 Task: Look for products in the category "Flatbreads" from Store Brand only.
Action: Mouse moved to (20, 96)
Screenshot: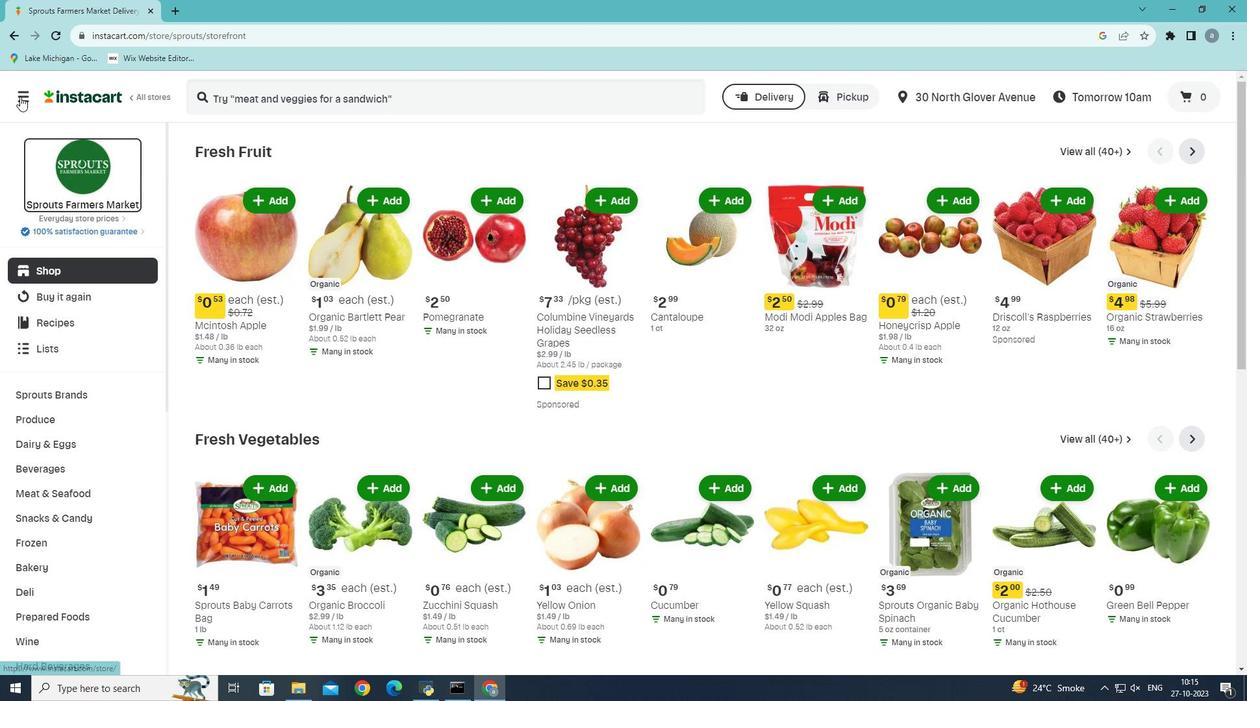 
Action: Mouse pressed left at (20, 96)
Screenshot: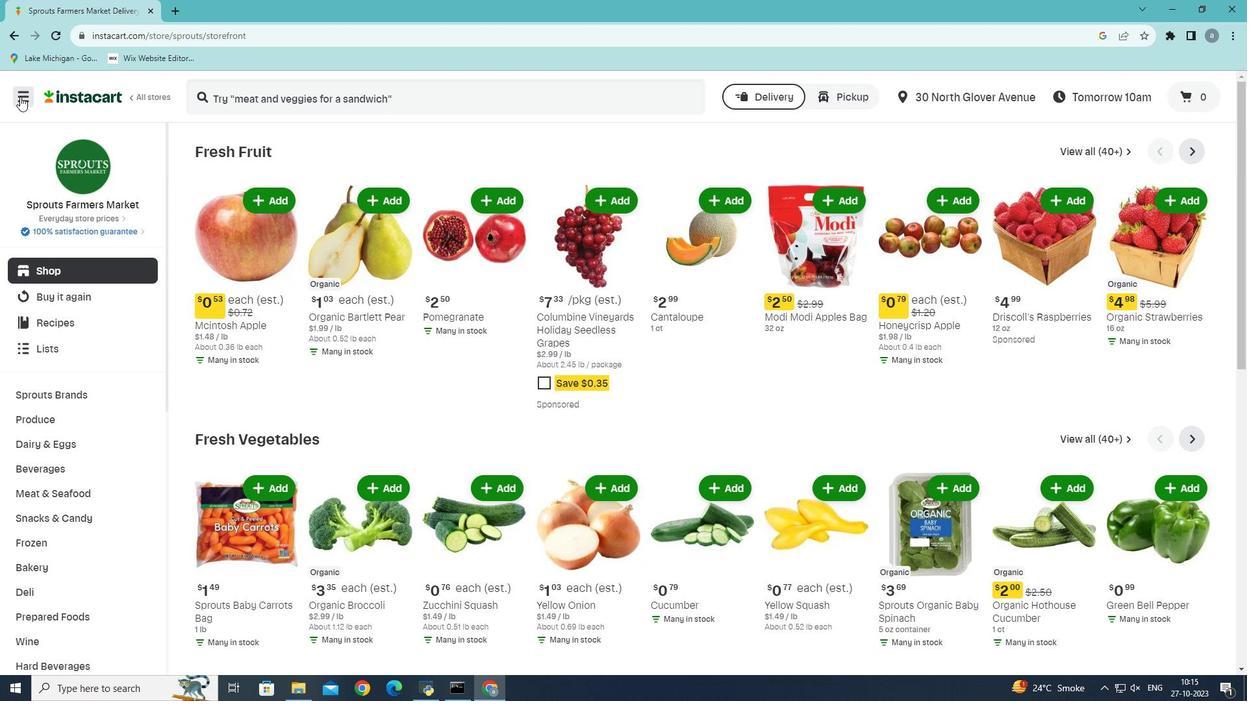 
Action: Mouse moved to (97, 381)
Screenshot: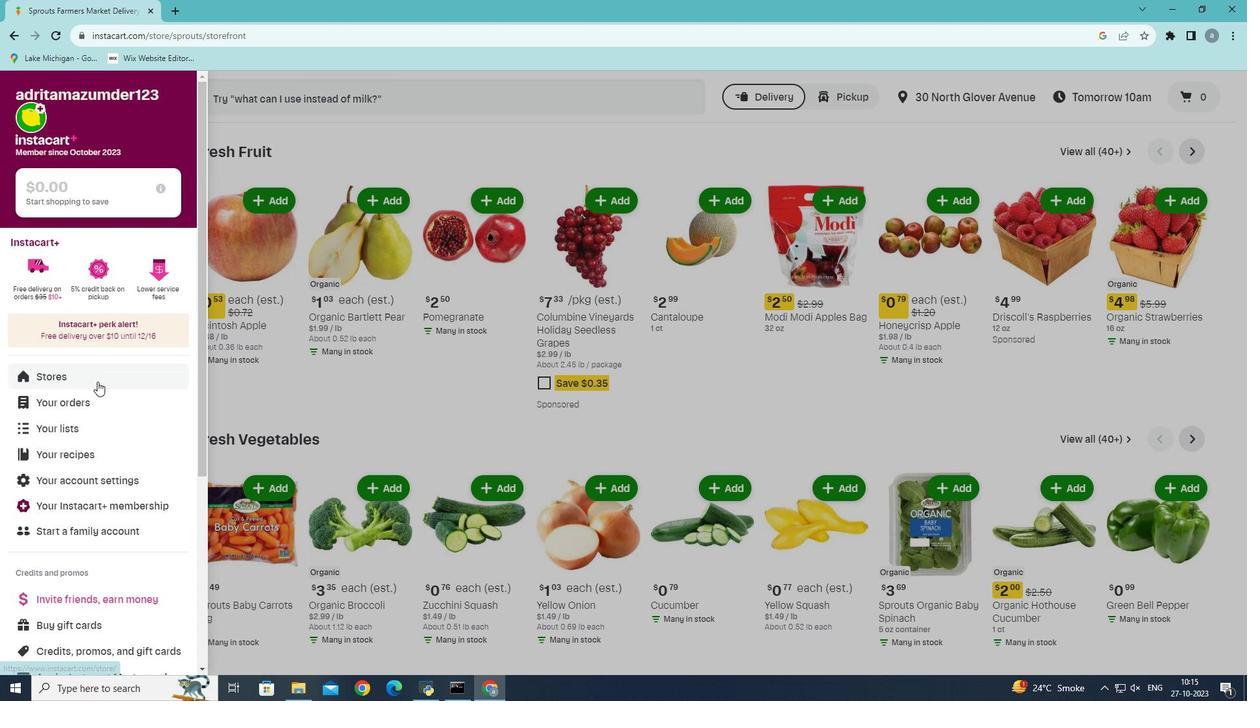 
Action: Mouse pressed left at (97, 381)
Screenshot: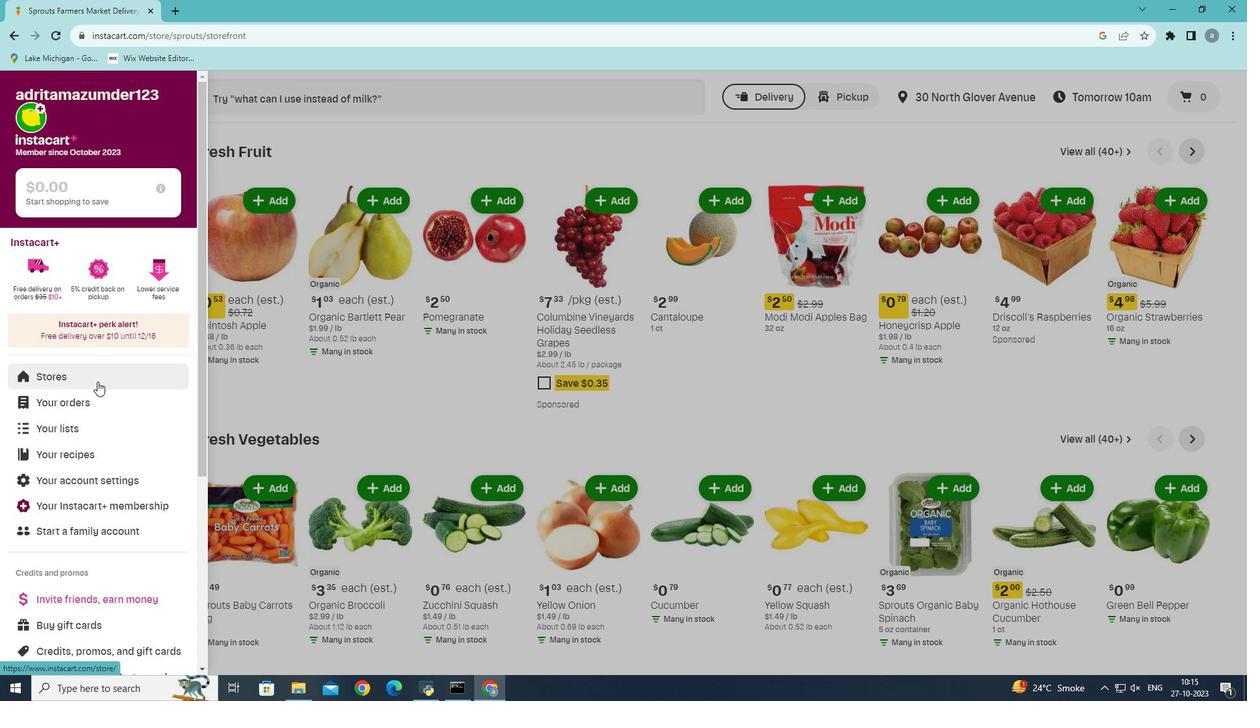 
Action: Mouse moved to (299, 147)
Screenshot: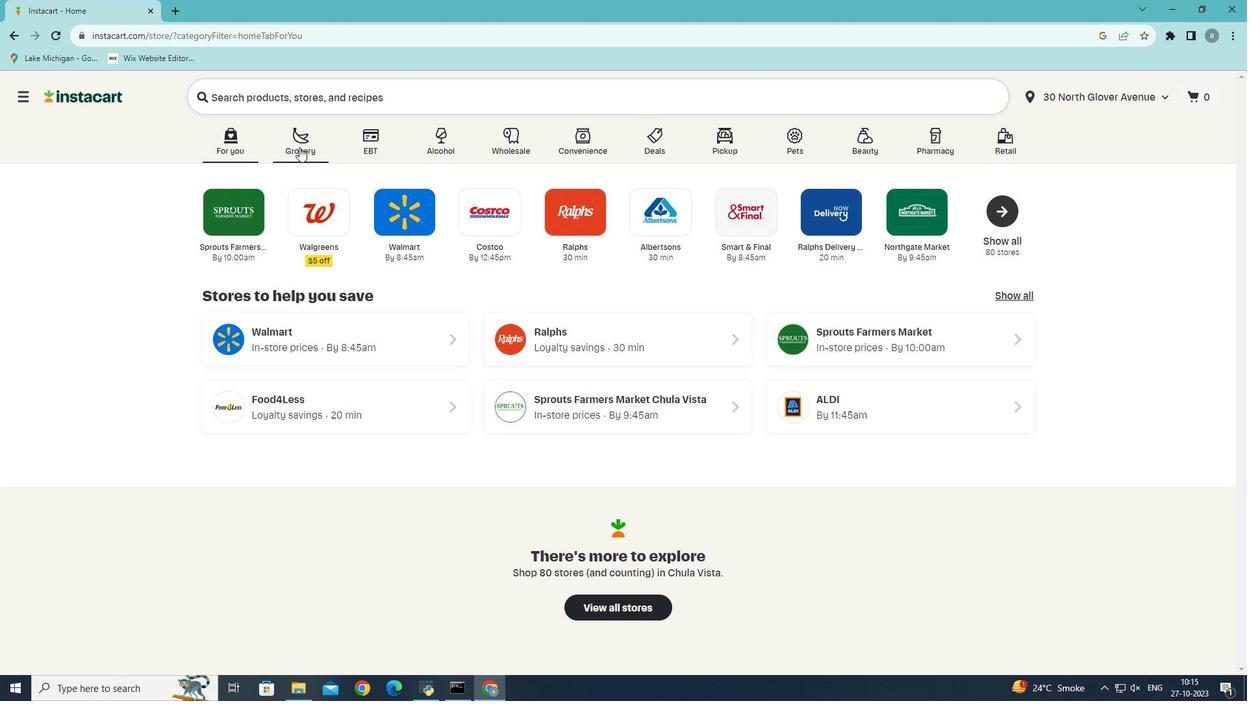 
Action: Mouse pressed left at (299, 147)
Screenshot: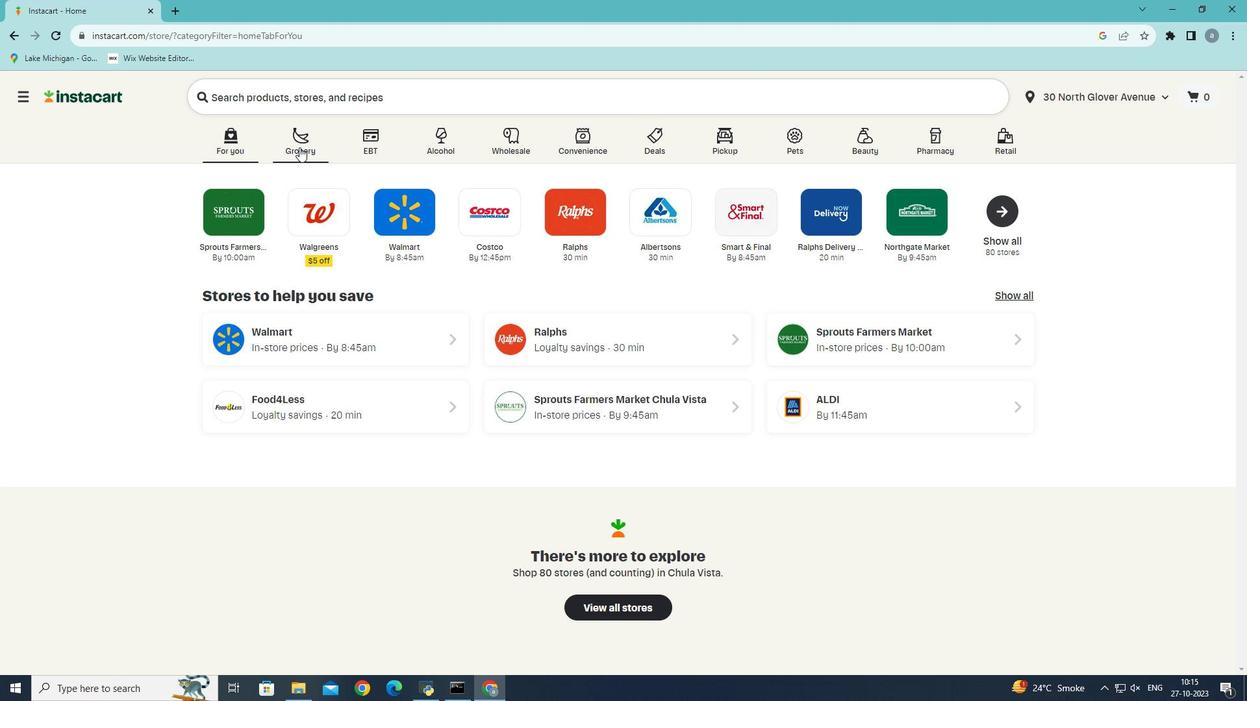 
Action: Mouse moved to (337, 372)
Screenshot: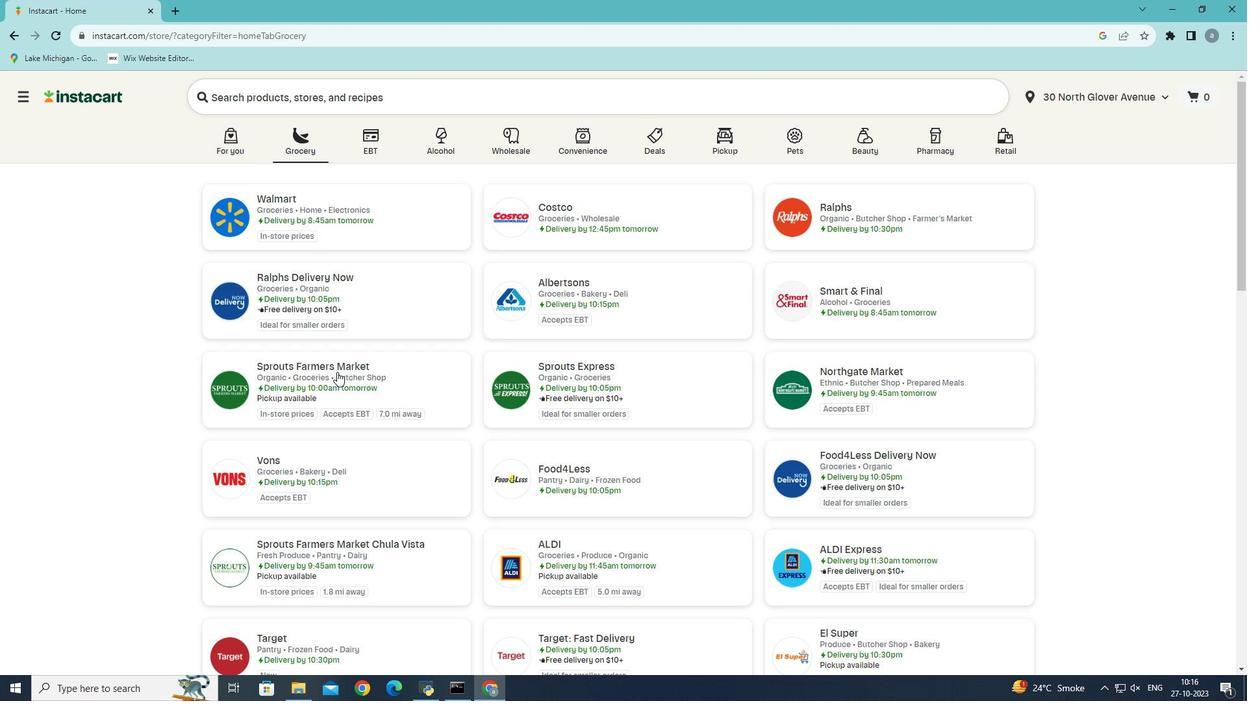 
Action: Mouse pressed left at (337, 372)
Screenshot: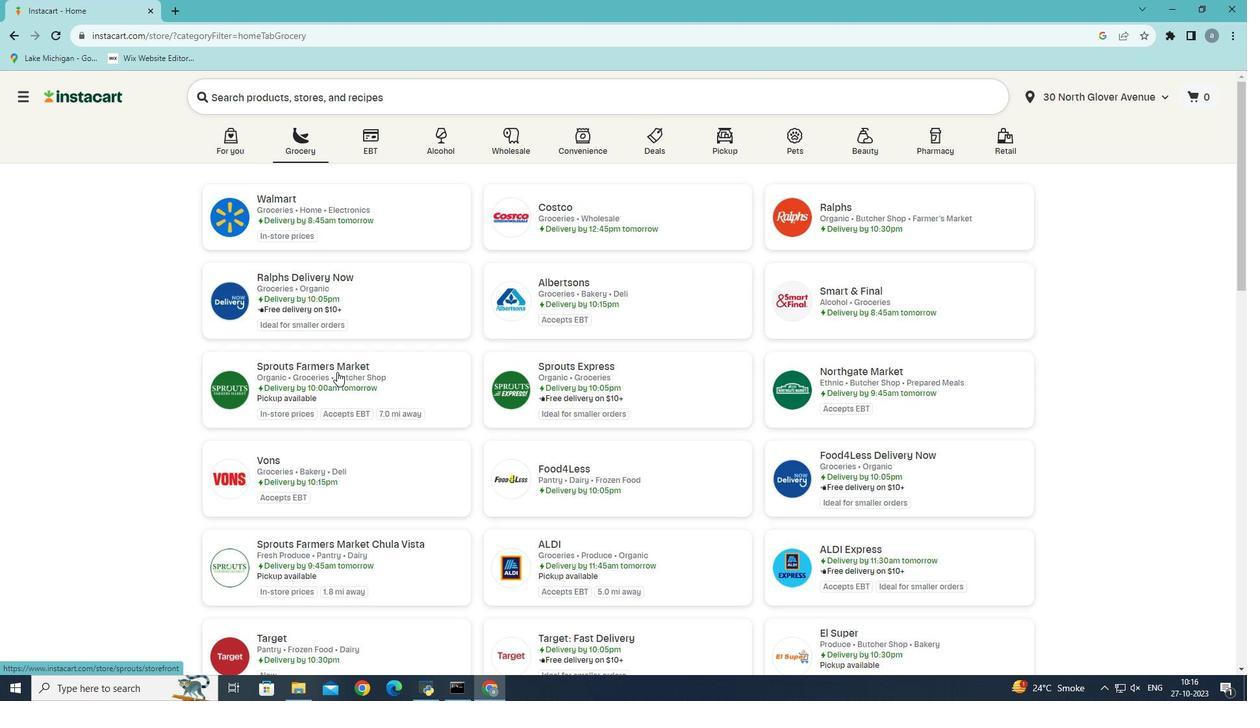 
Action: Mouse moved to (98, 566)
Screenshot: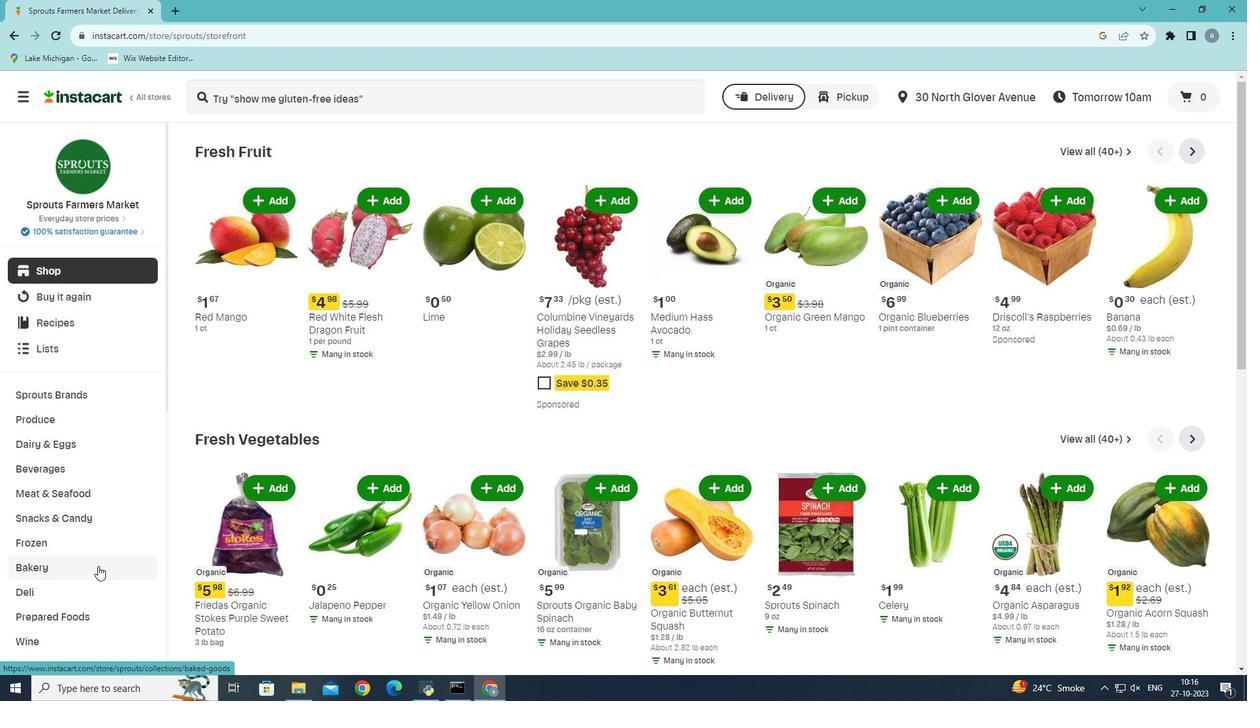 
Action: Mouse pressed left at (98, 566)
Screenshot: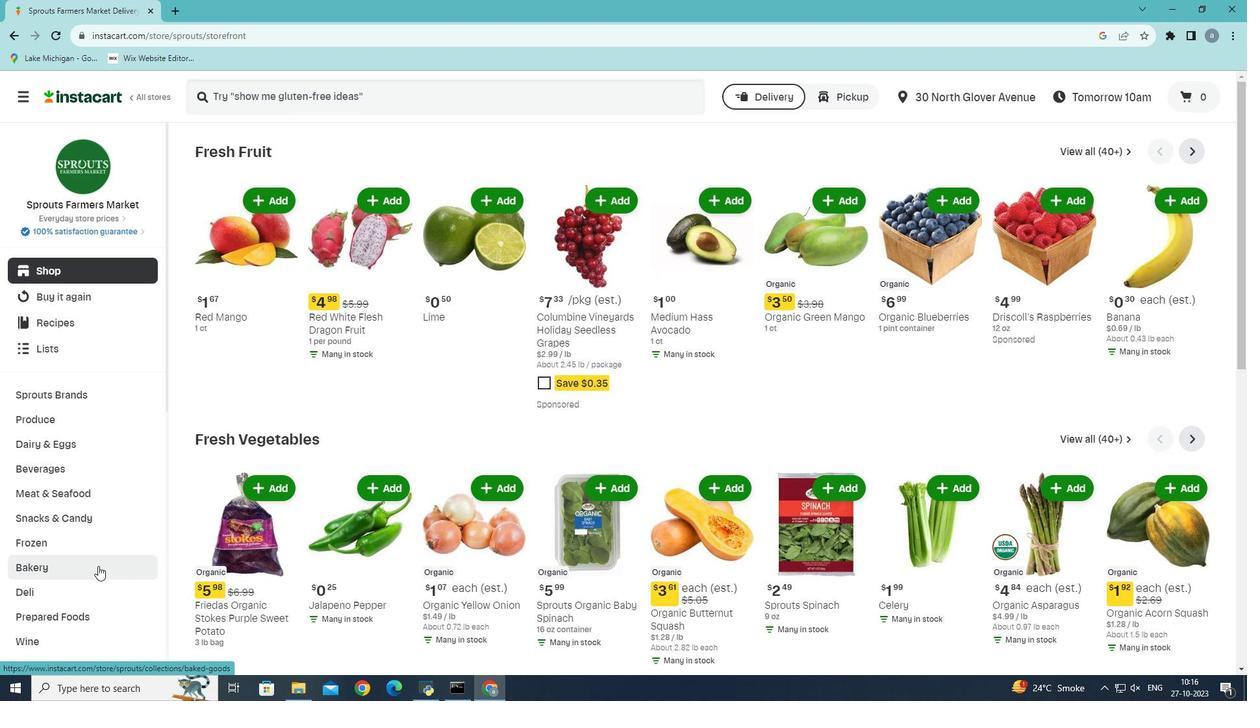 
Action: Mouse moved to (970, 189)
Screenshot: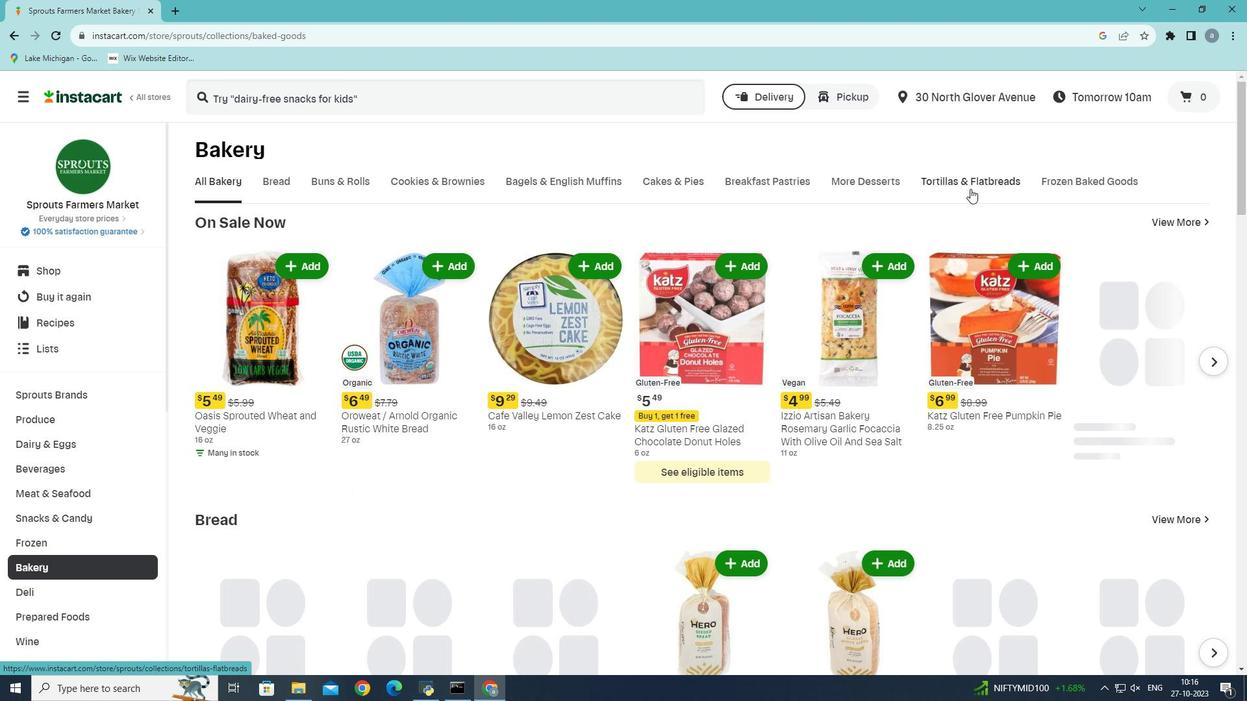
Action: Mouse pressed left at (970, 189)
Screenshot: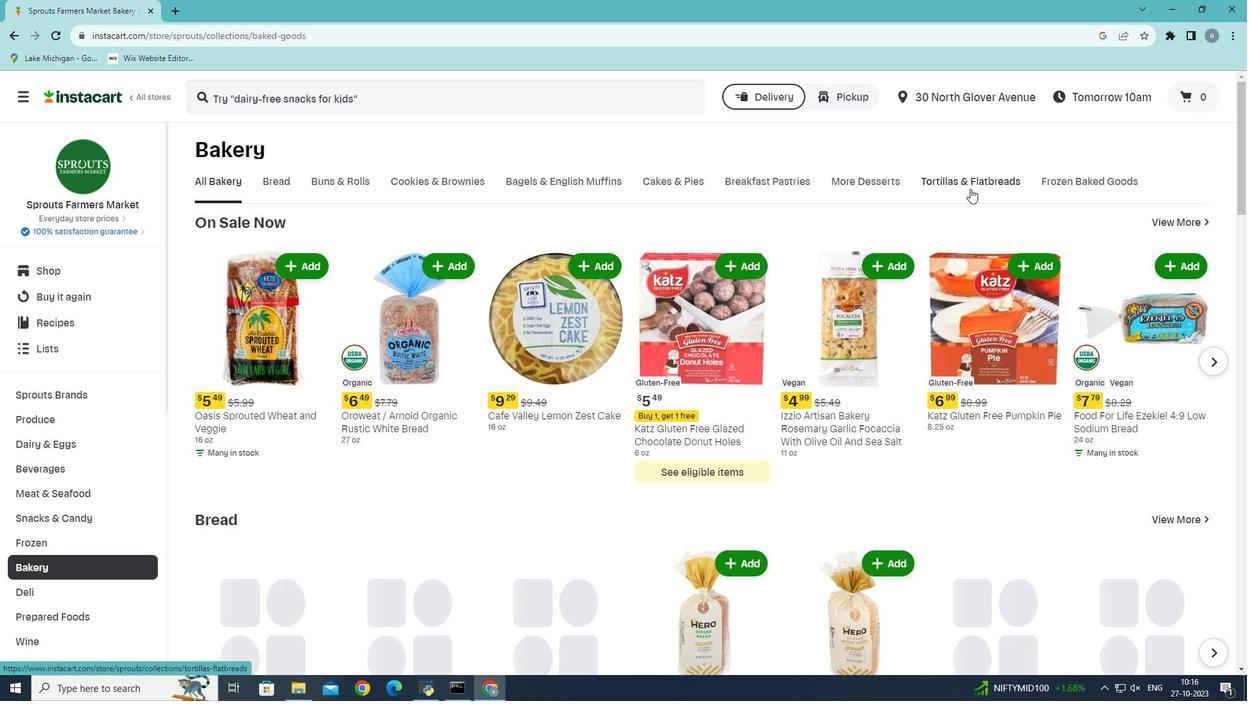 
Action: Mouse moved to (373, 249)
Screenshot: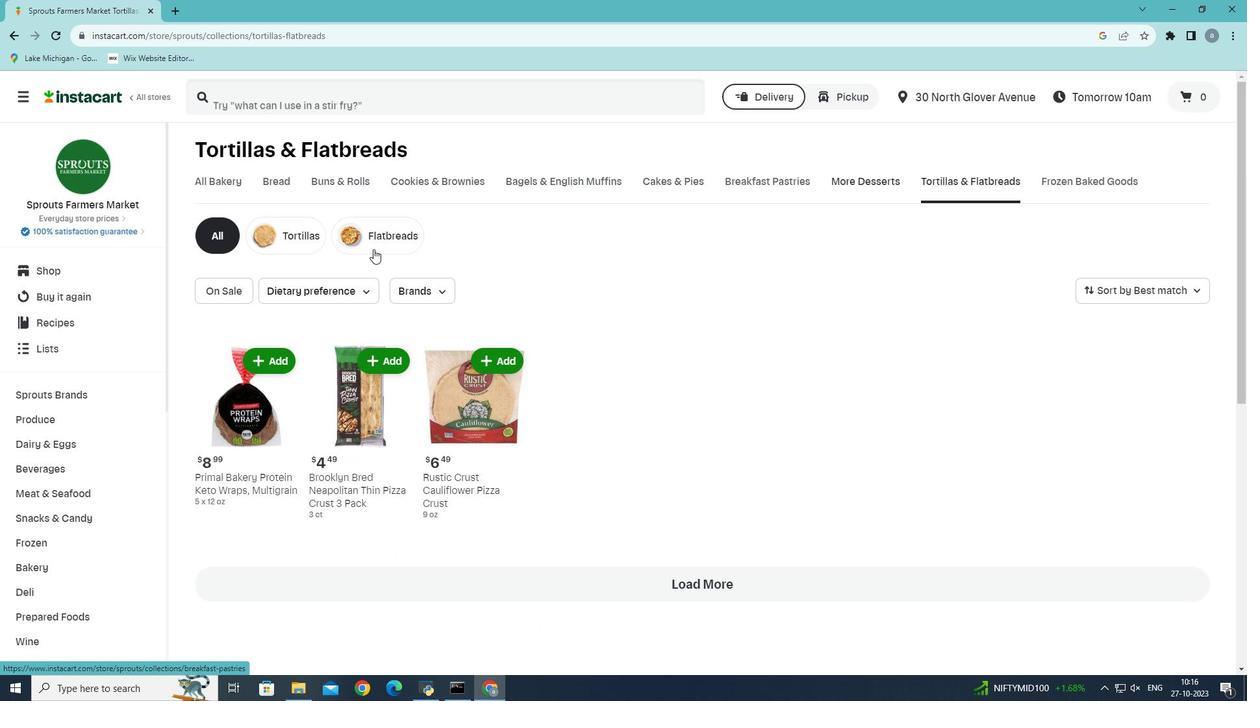 
Action: Mouse pressed left at (373, 249)
Screenshot: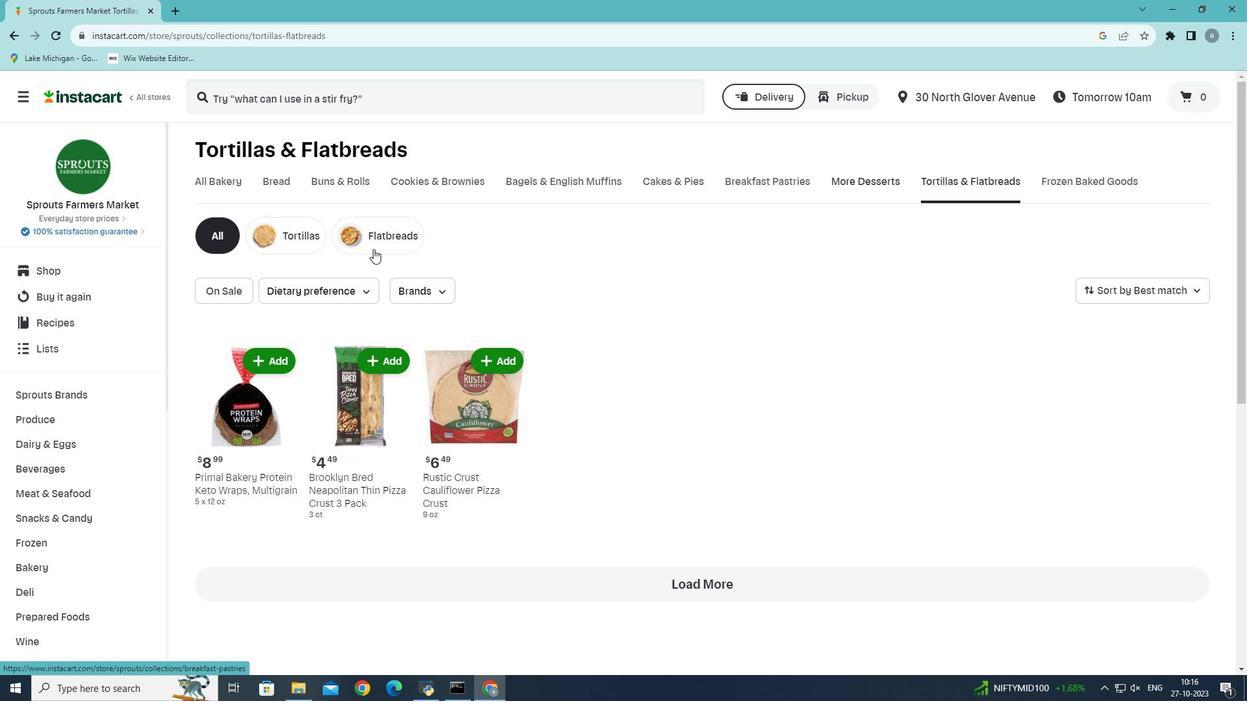 
Action: Mouse moved to (430, 405)
Screenshot: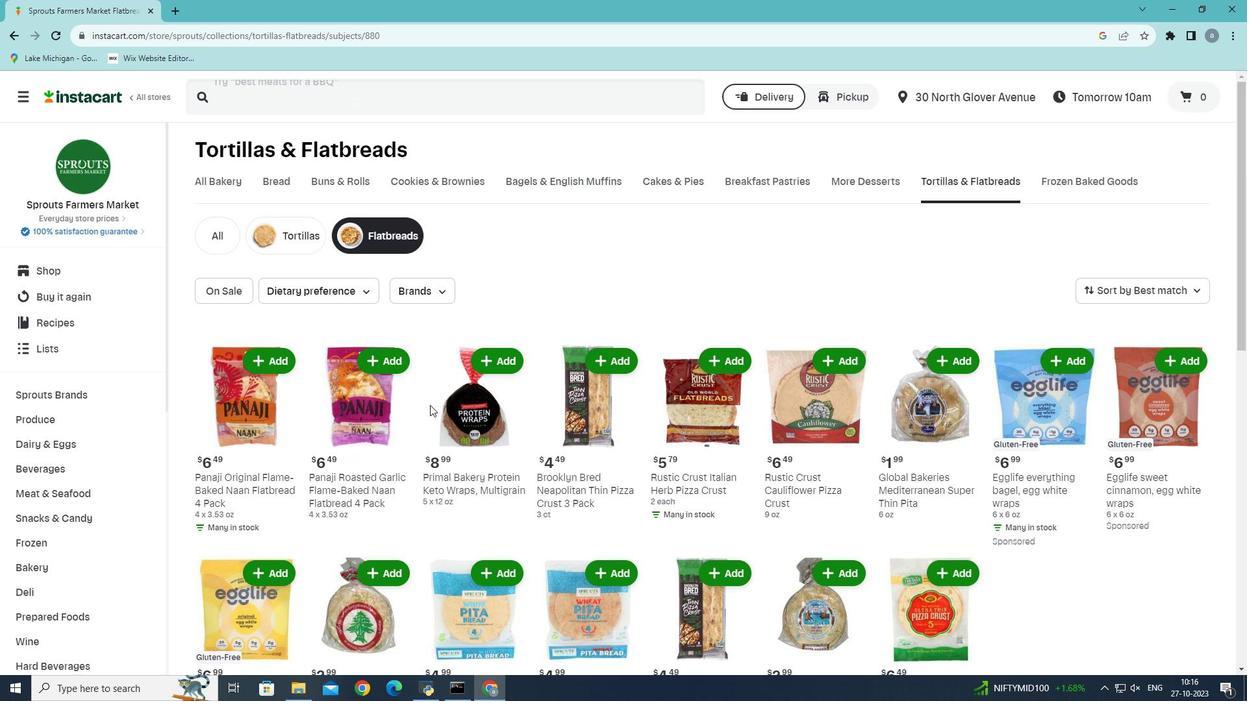 
Action: Mouse scrolled (430, 404) with delta (0, 0)
Screenshot: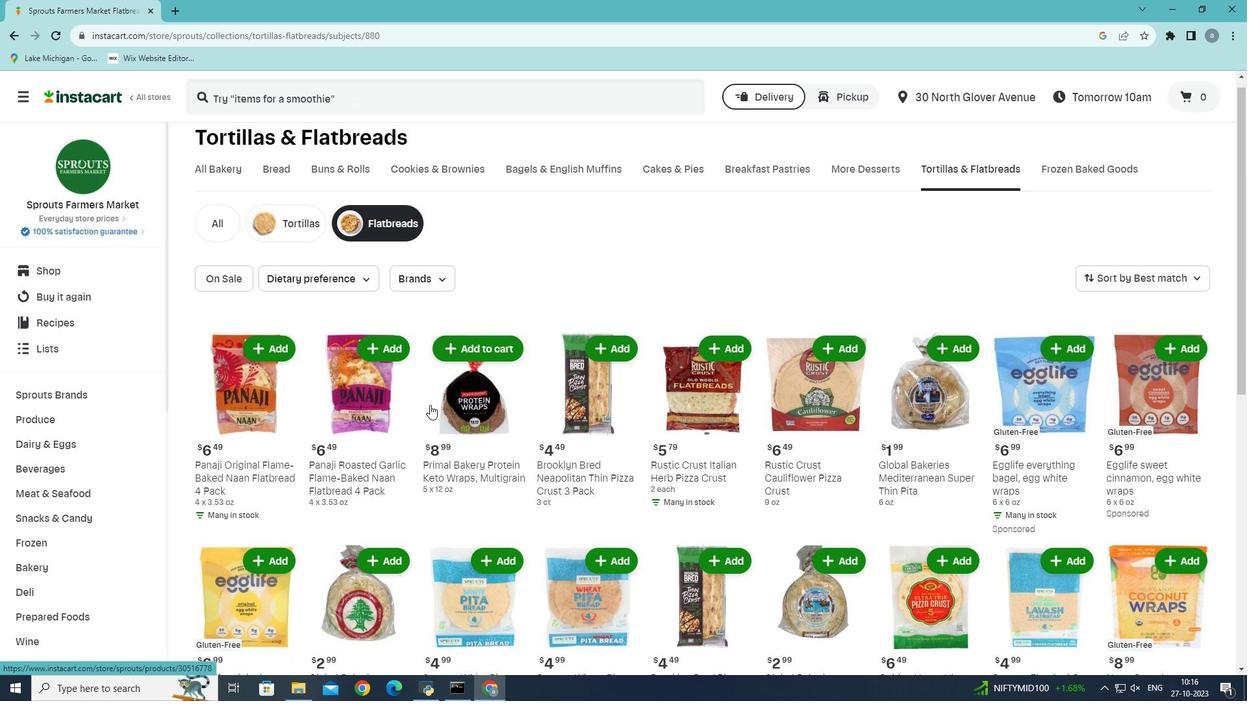 
Action: Mouse moved to (1141, 334)
Screenshot: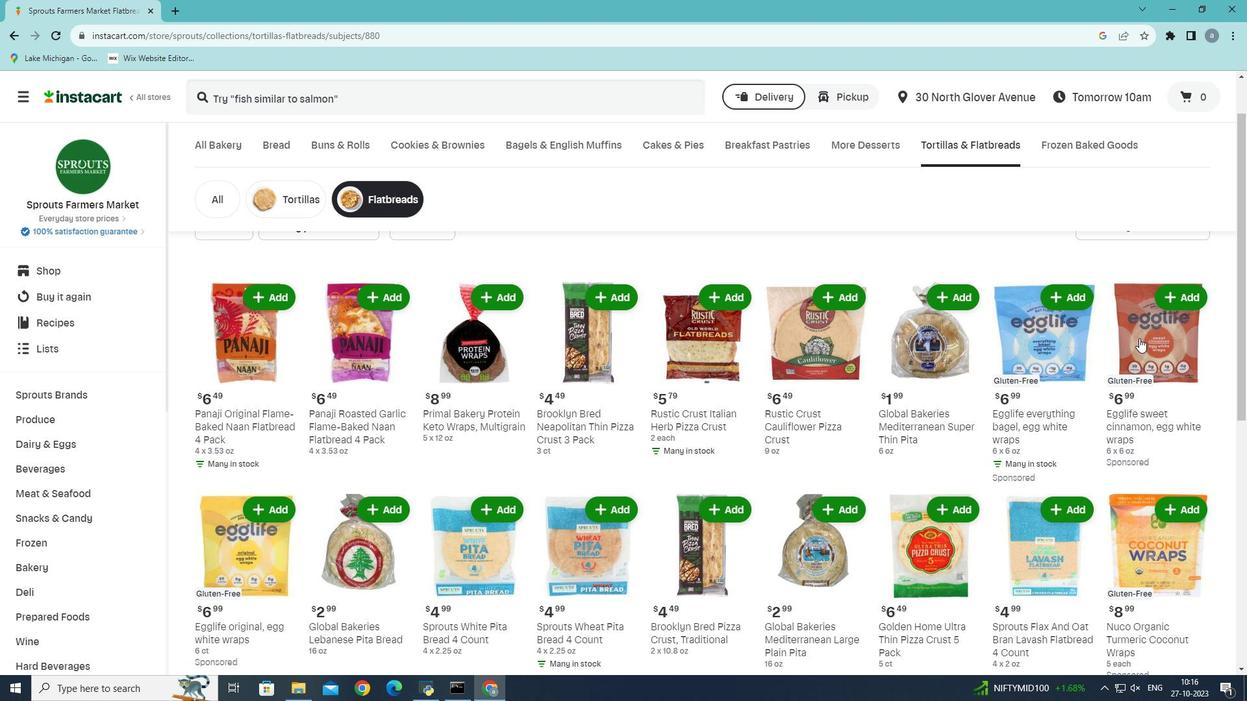 
Action: Mouse scrolled (1141, 335) with delta (0, 0)
Screenshot: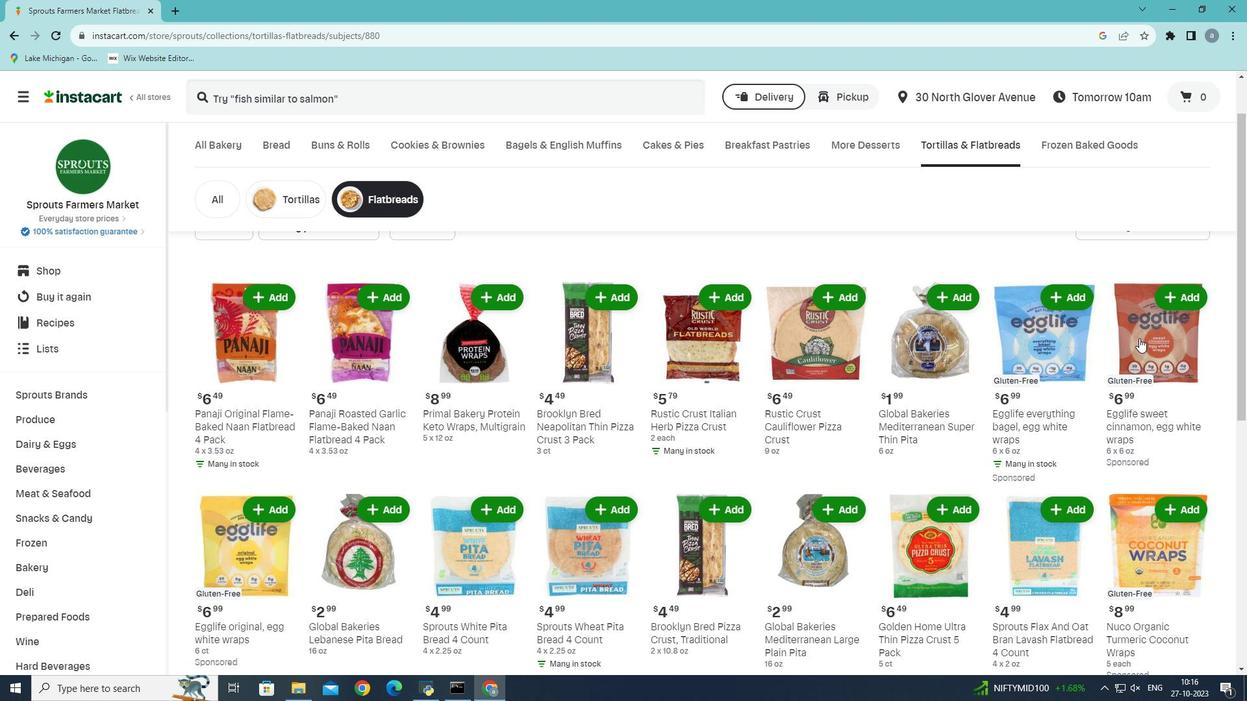 
Action: Mouse moved to (1139, 338)
Screenshot: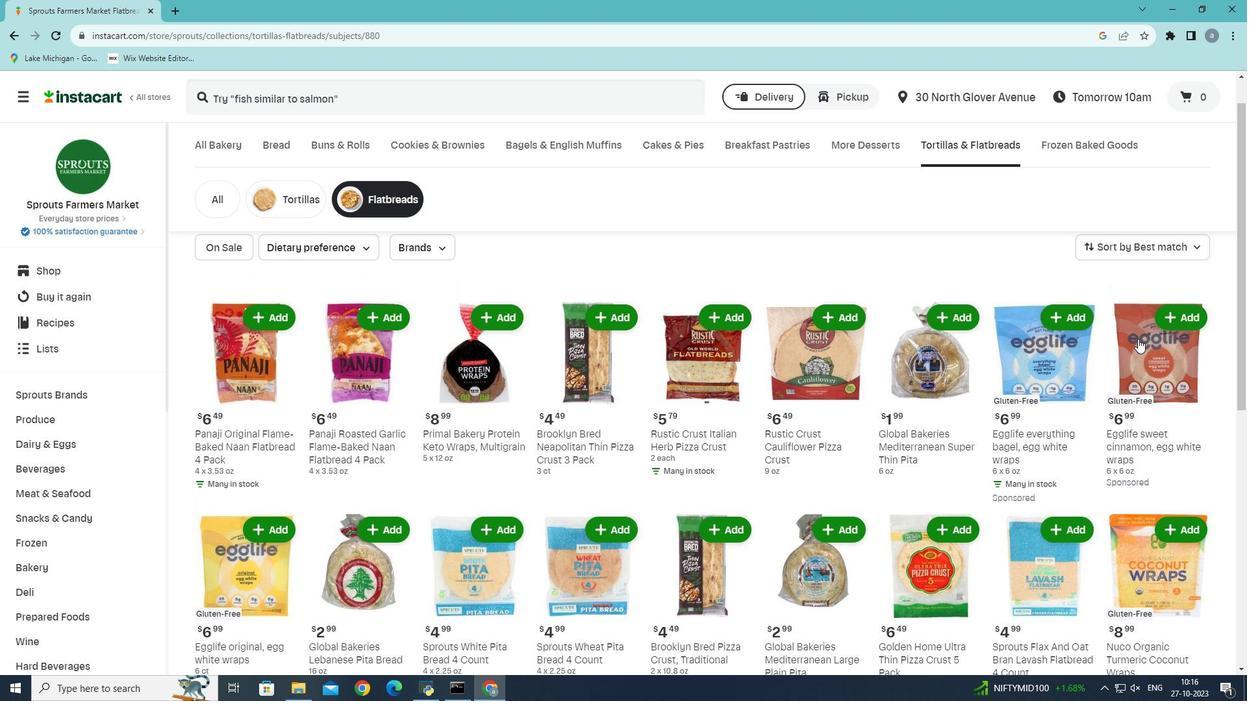 
Action: Mouse scrolled (1139, 339) with delta (0, 0)
Screenshot: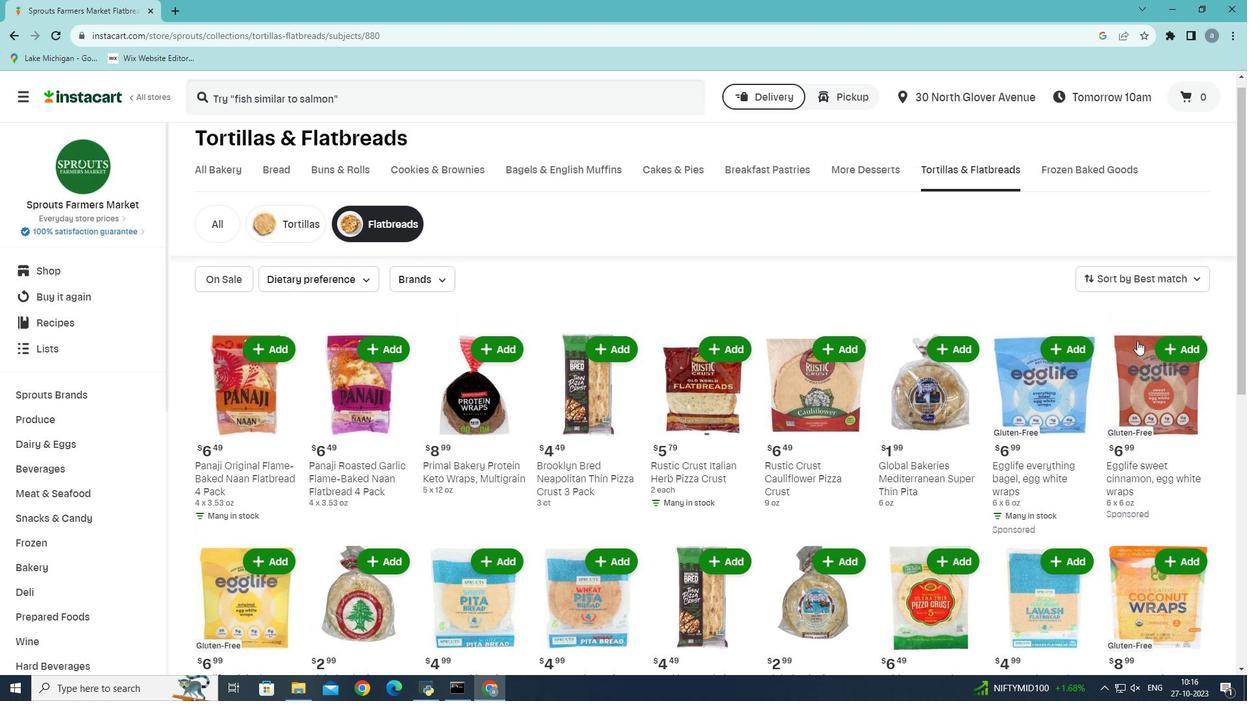 
Action: Mouse moved to (1136, 341)
Screenshot: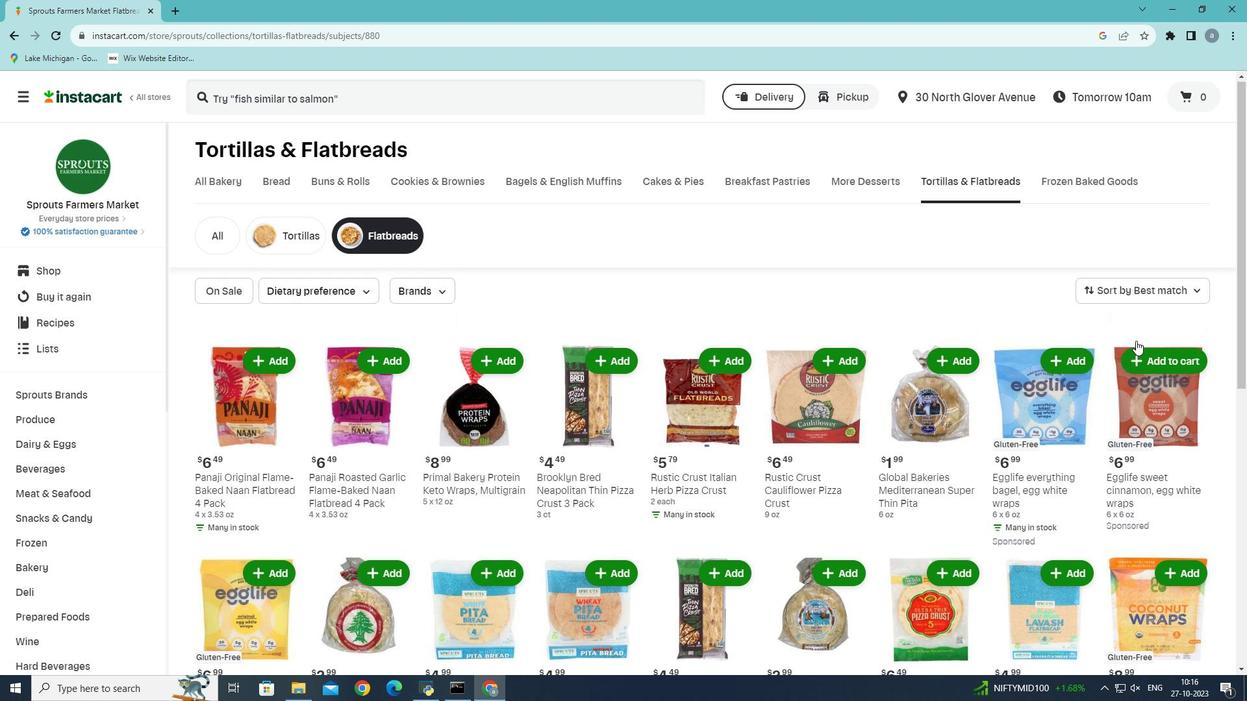 
Action: Mouse scrolled (1136, 341) with delta (0, 0)
Screenshot: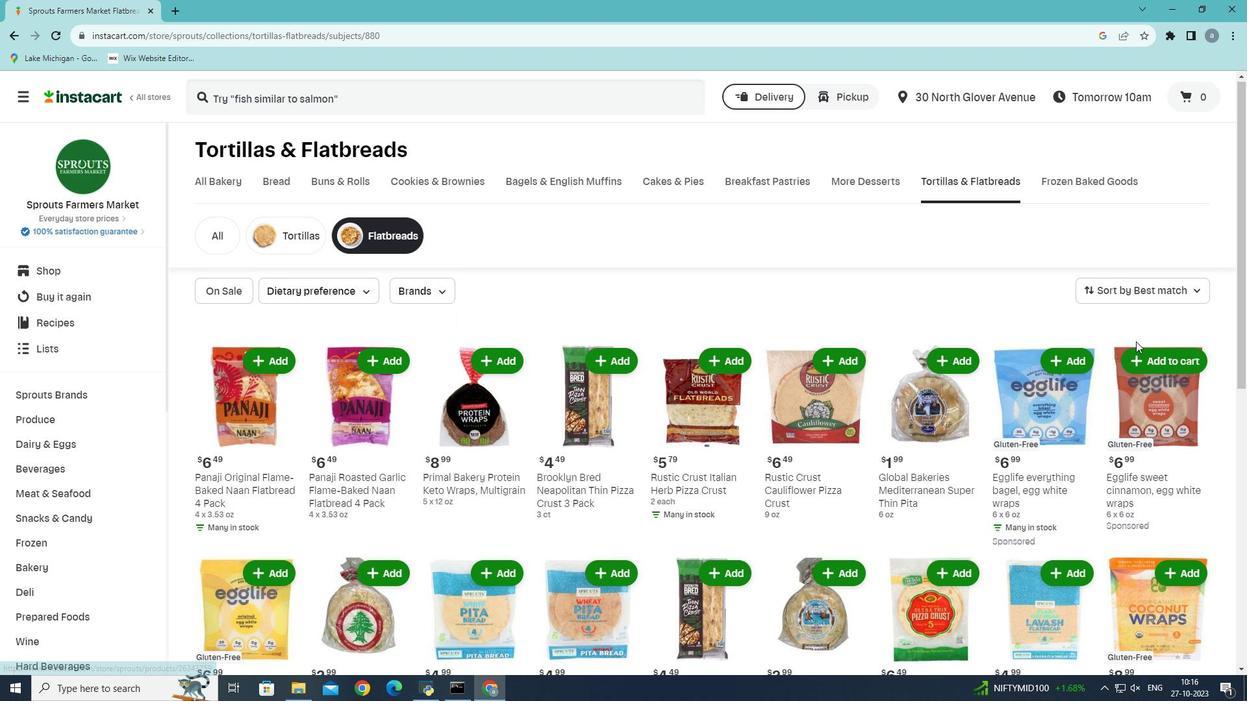 
Action: Mouse moved to (436, 291)
Screenshot: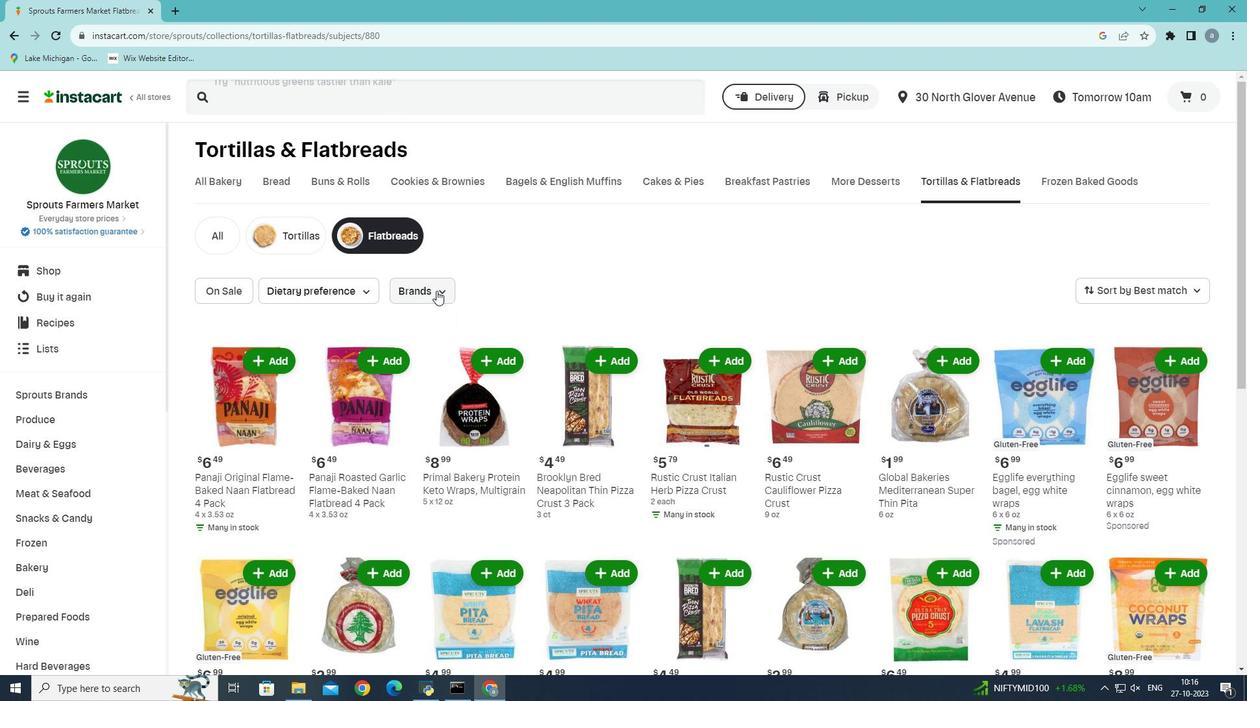 
Action: Mouse pressed left at (436, 291)
Screenshot: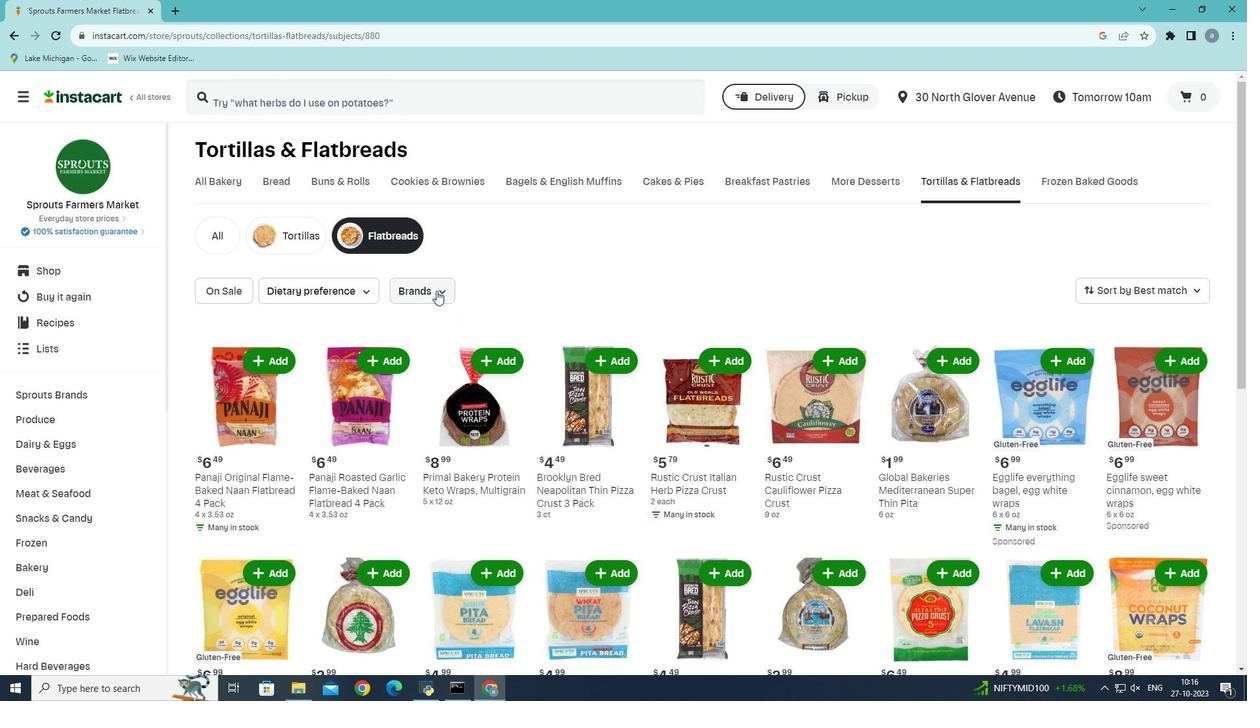 
Action: Mouse moved to (440, 333)
Screenshot: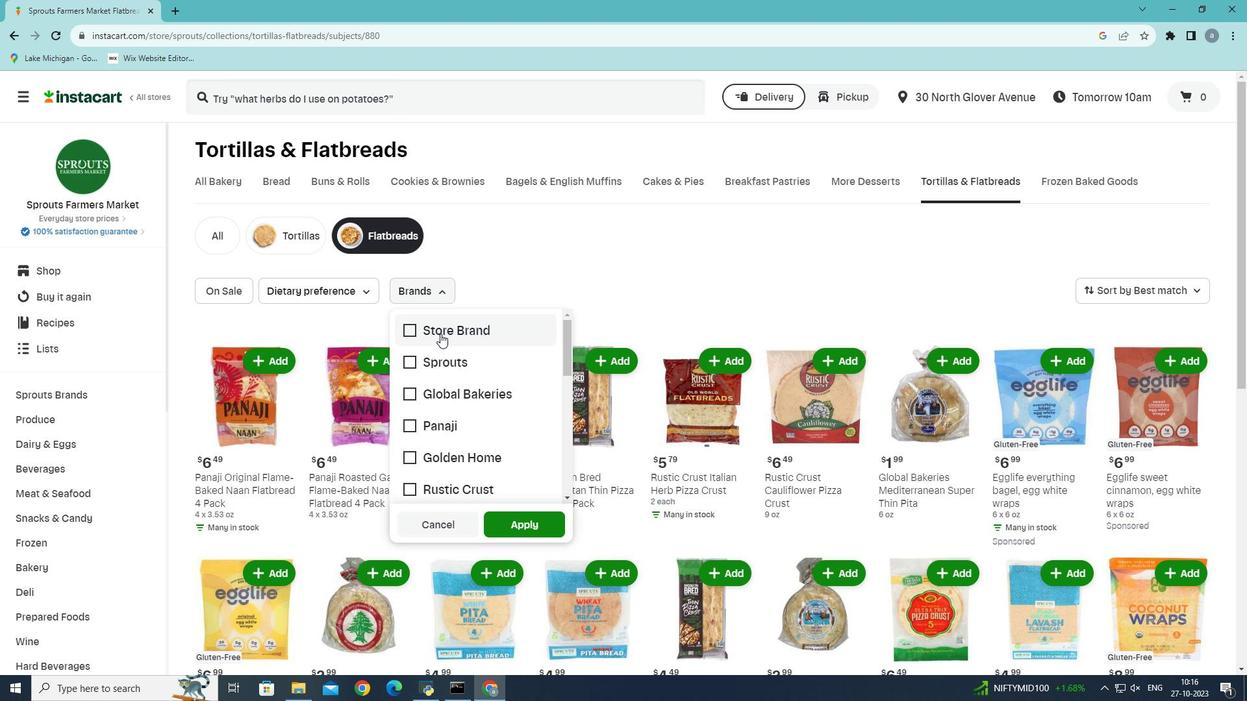 
Action: Mouse pressed left at (440, 333)
Screenshot: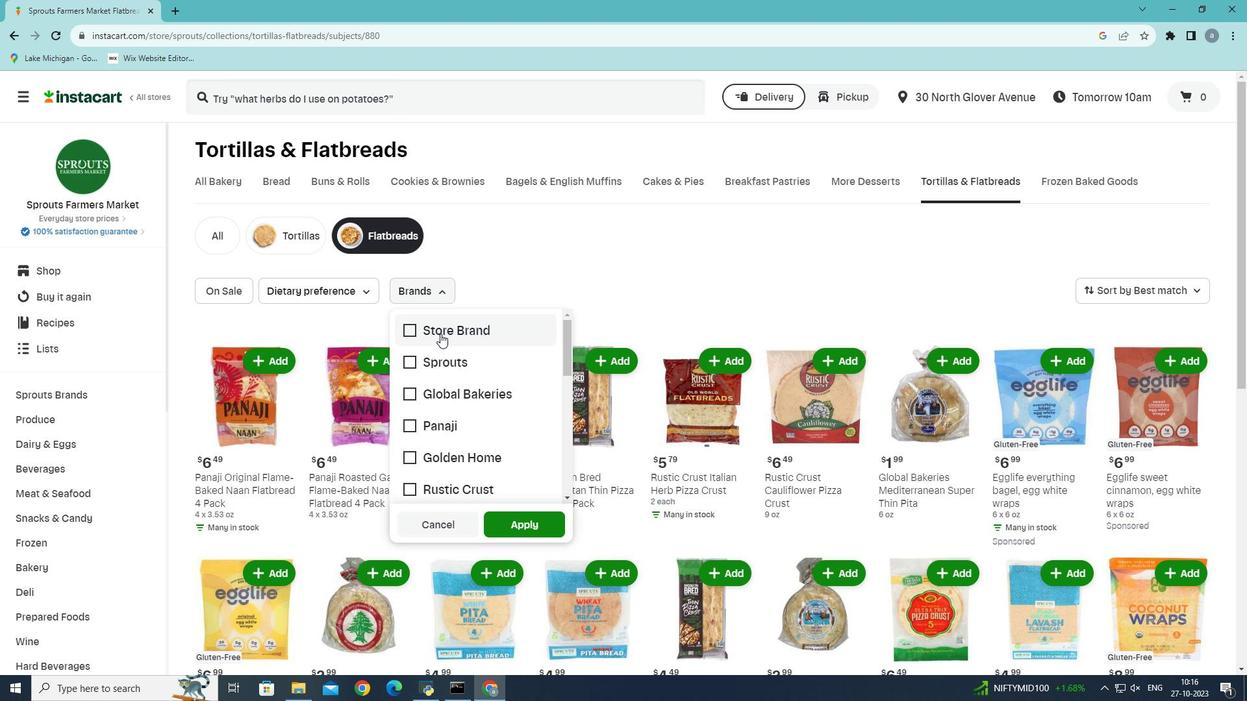 
Action: Mouse moved to (533, 530)
Screenshot: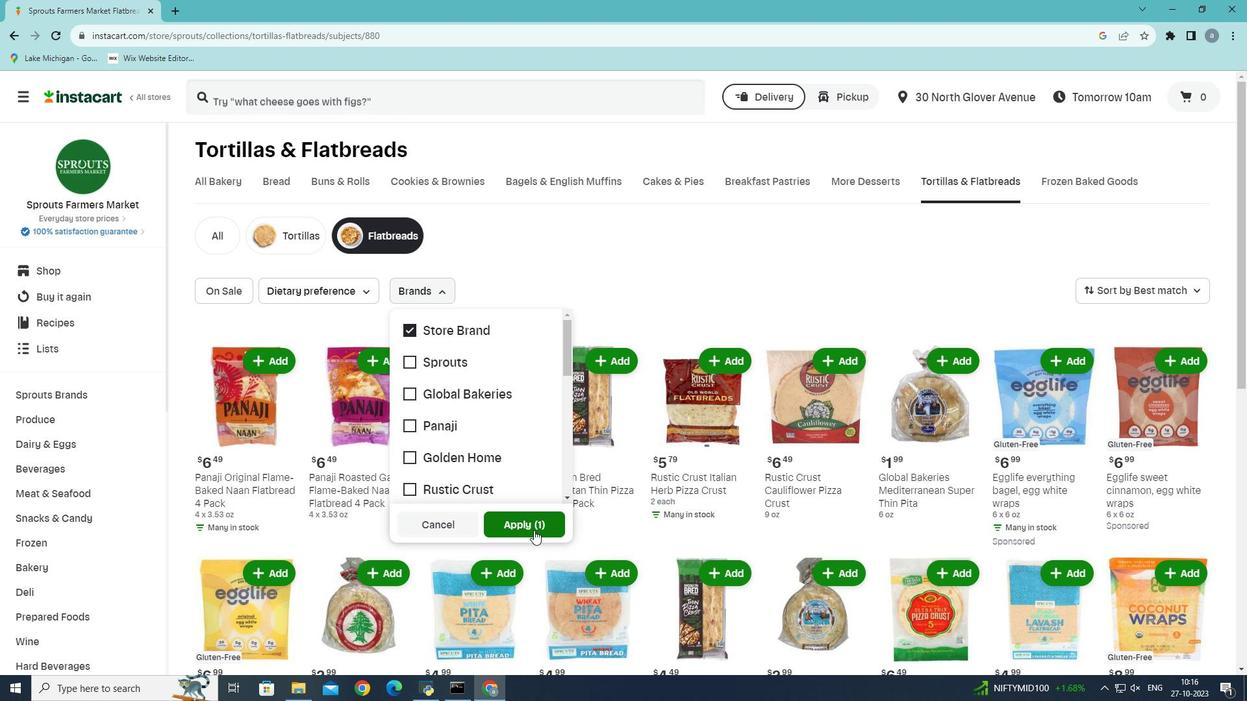 
Action: Mouse pressed left at (533, 530)
Screenshot: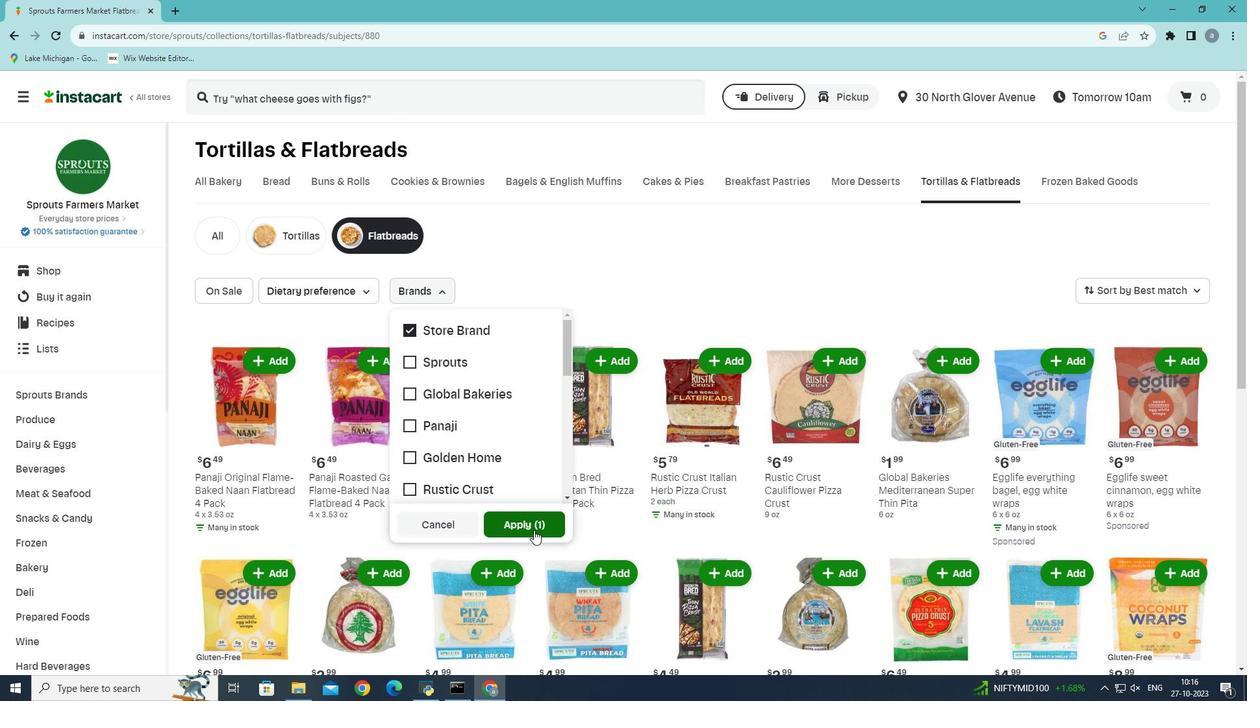 
Action: Mouse moved to (533, 531)
Screenshot: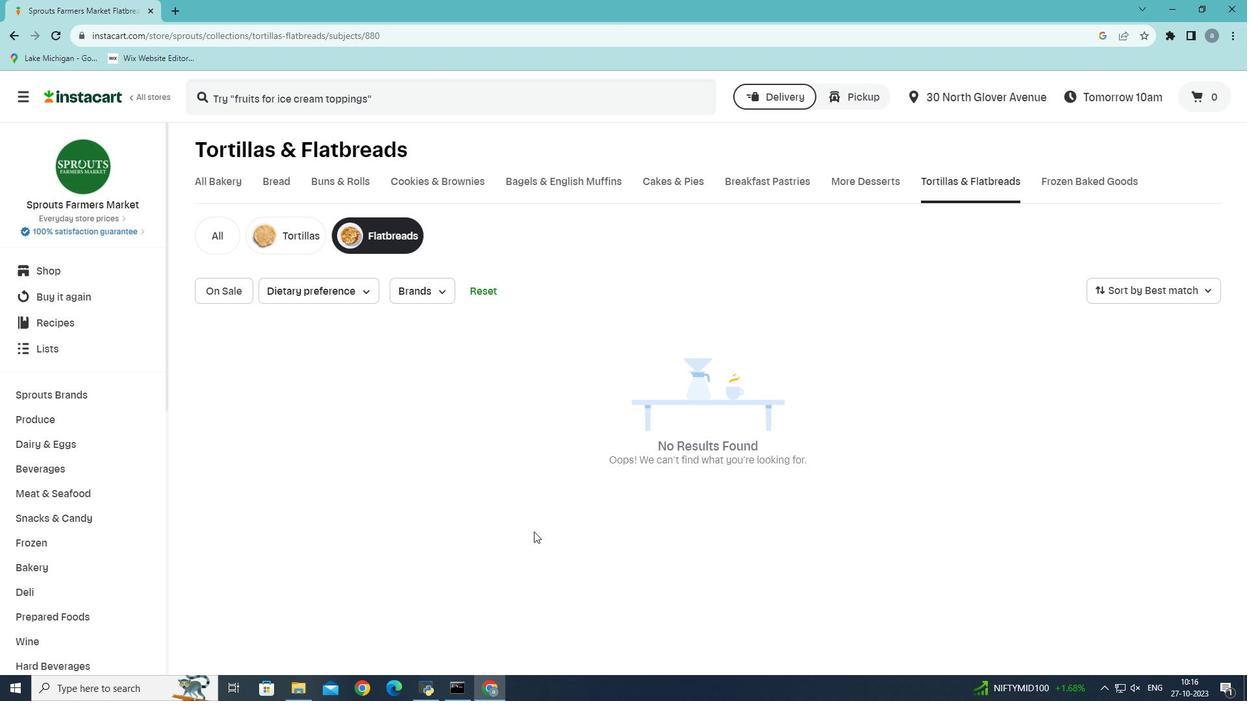 
